 Task: Create a due date automation trigger when advanced on, 2 working days before a card is due add checklist with checklist "Resume" incomplete at 11:00 AM.
Action: Mouse moved to (1208, 102)
Screenshot: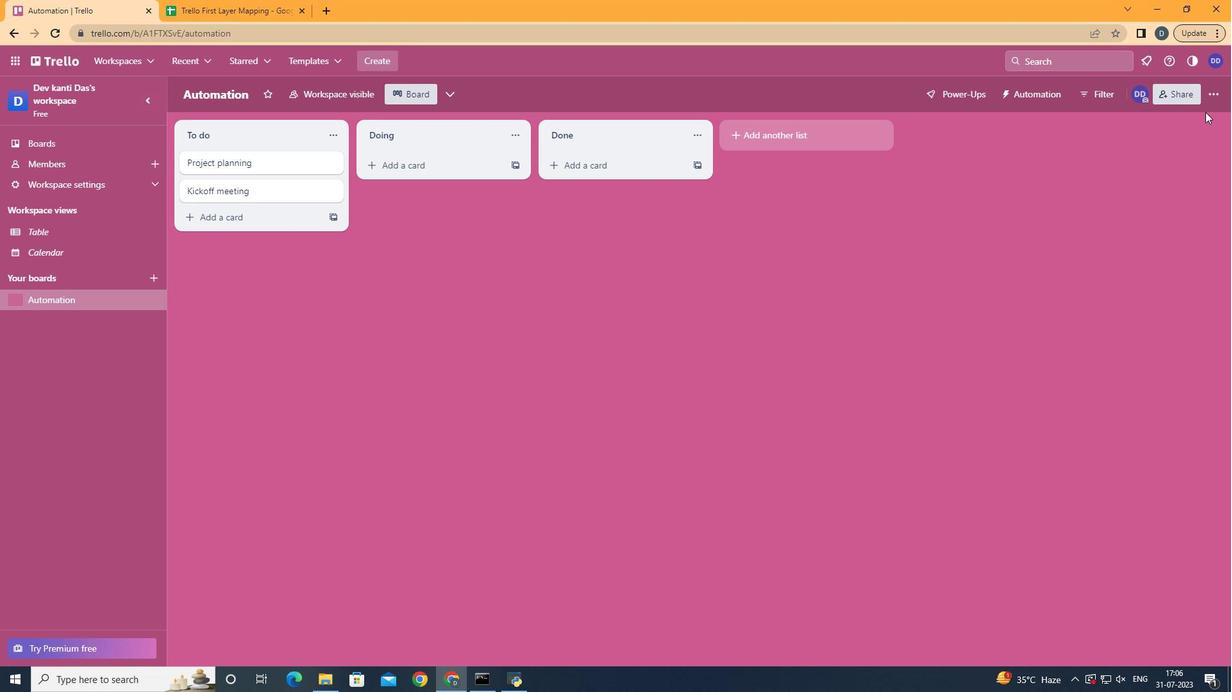
Action: Mouse pressed left at (1208, 102)
Screenshot: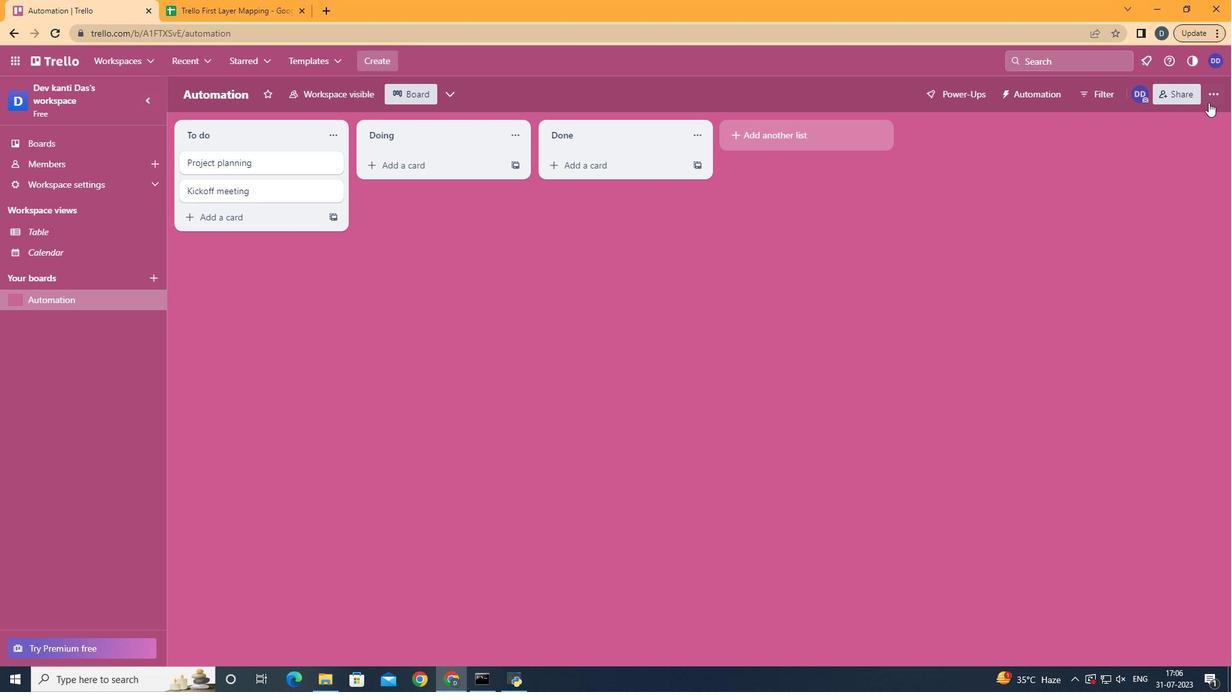 
Action: Mouse moved to (1122, 276)
Screenshot: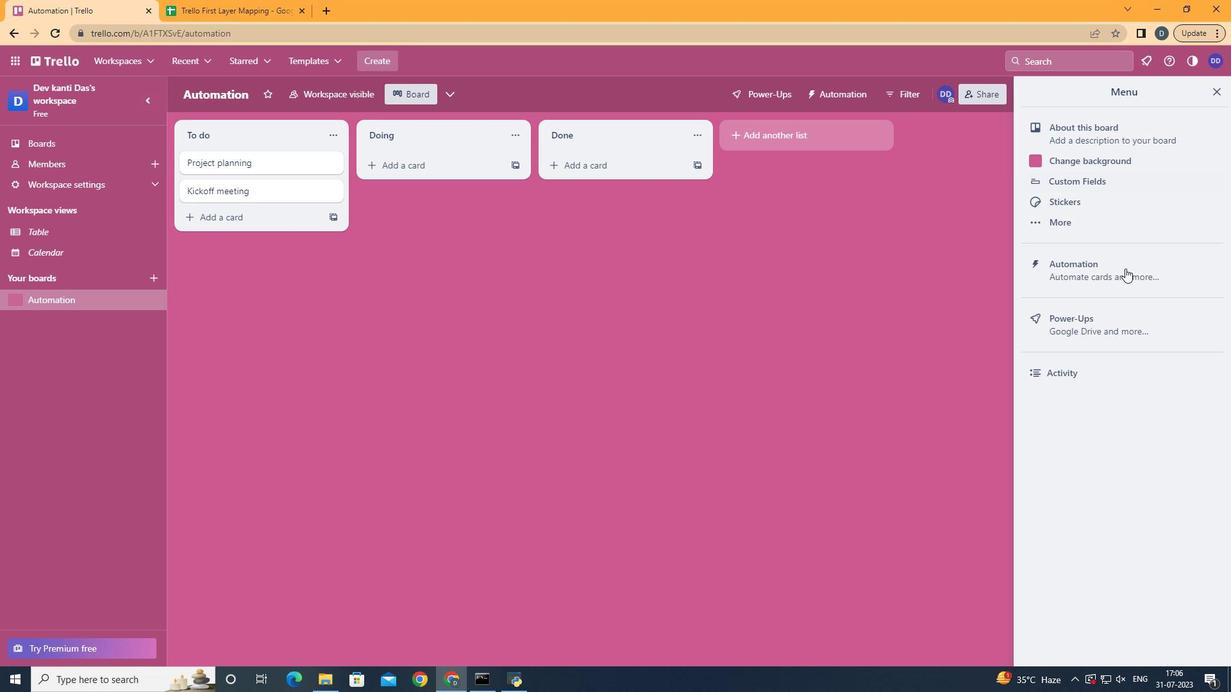 
Action: Mouse pressed left at (1122, 276)
Screenshot: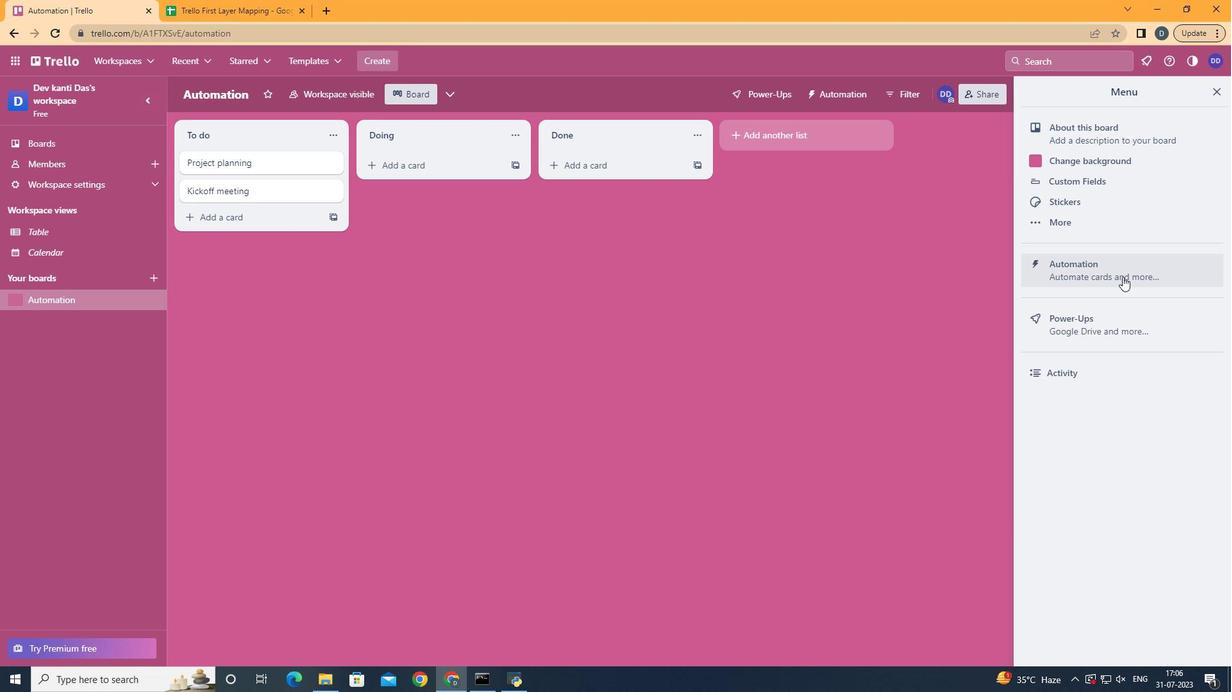 
Action: Mouse moved to (263, 257)
Screenshot: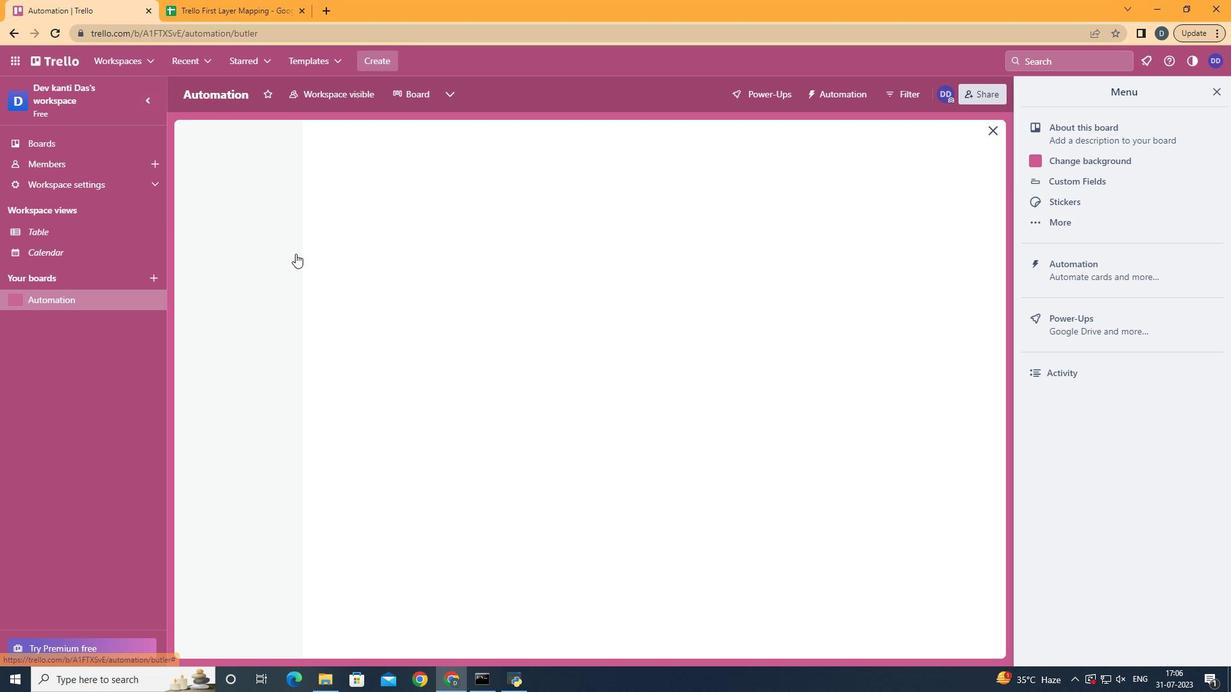
Action: Mouse pressed left at (263, 257)
Screenshot: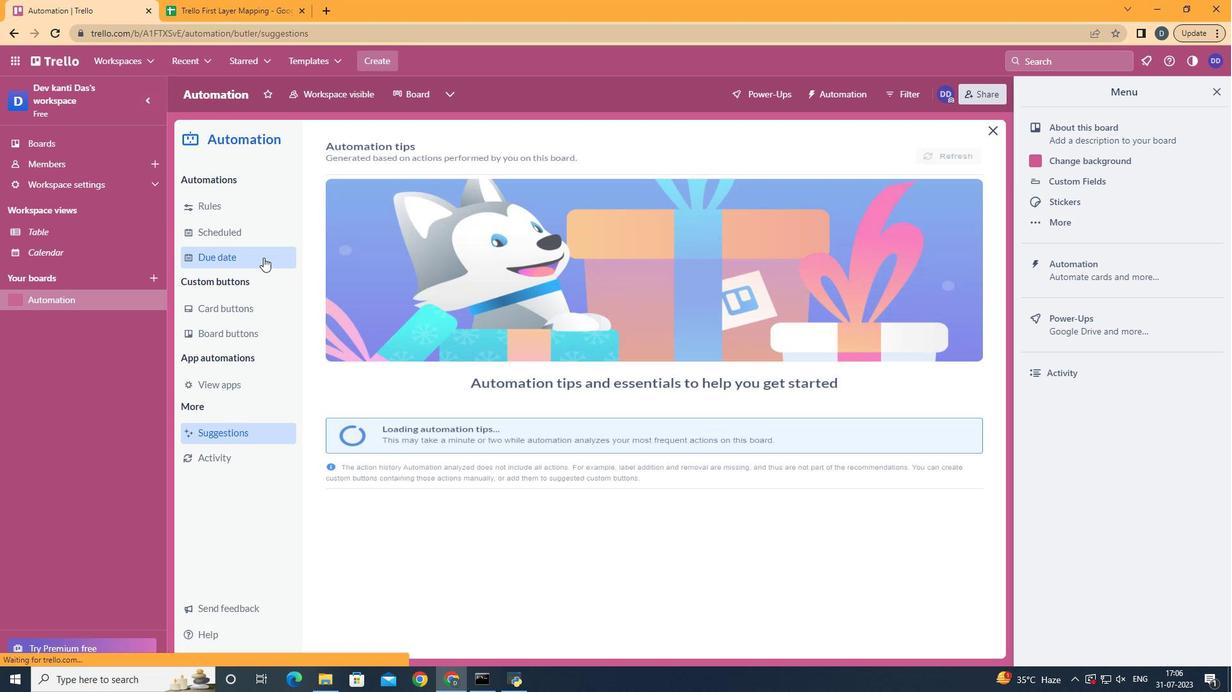 
Action: Mouse moved to (904, 155)
Screenshot: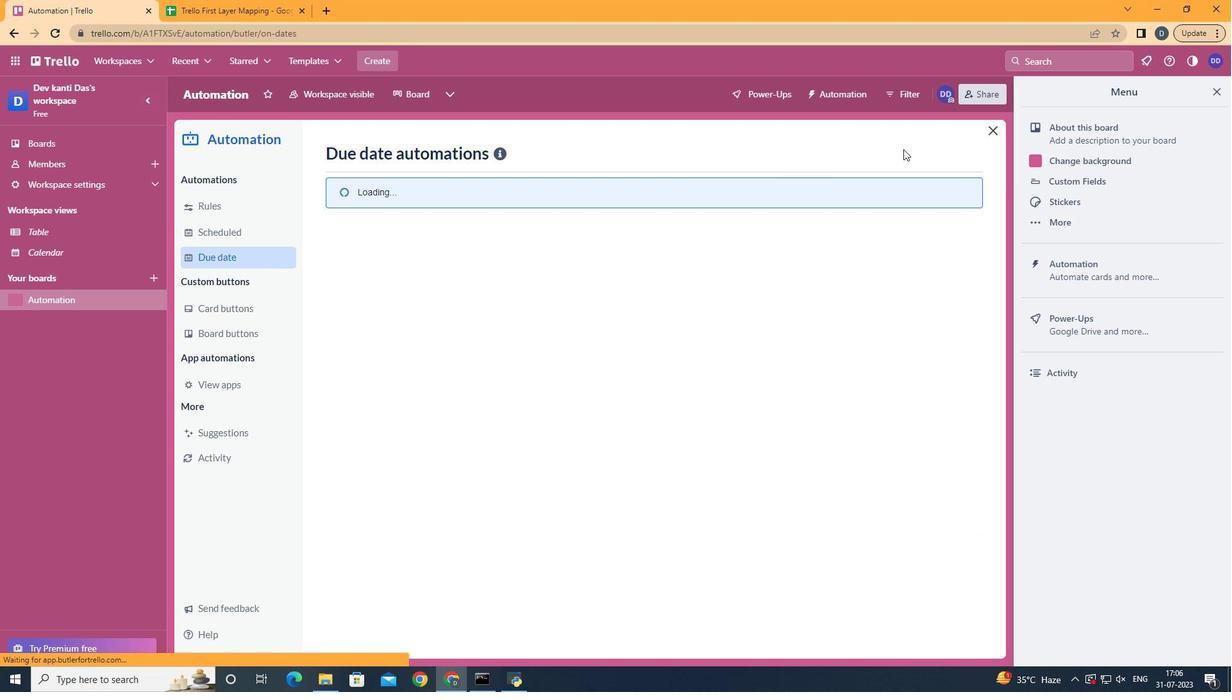 
Action: Mouse pressed left at (904, 155)
Screenshot: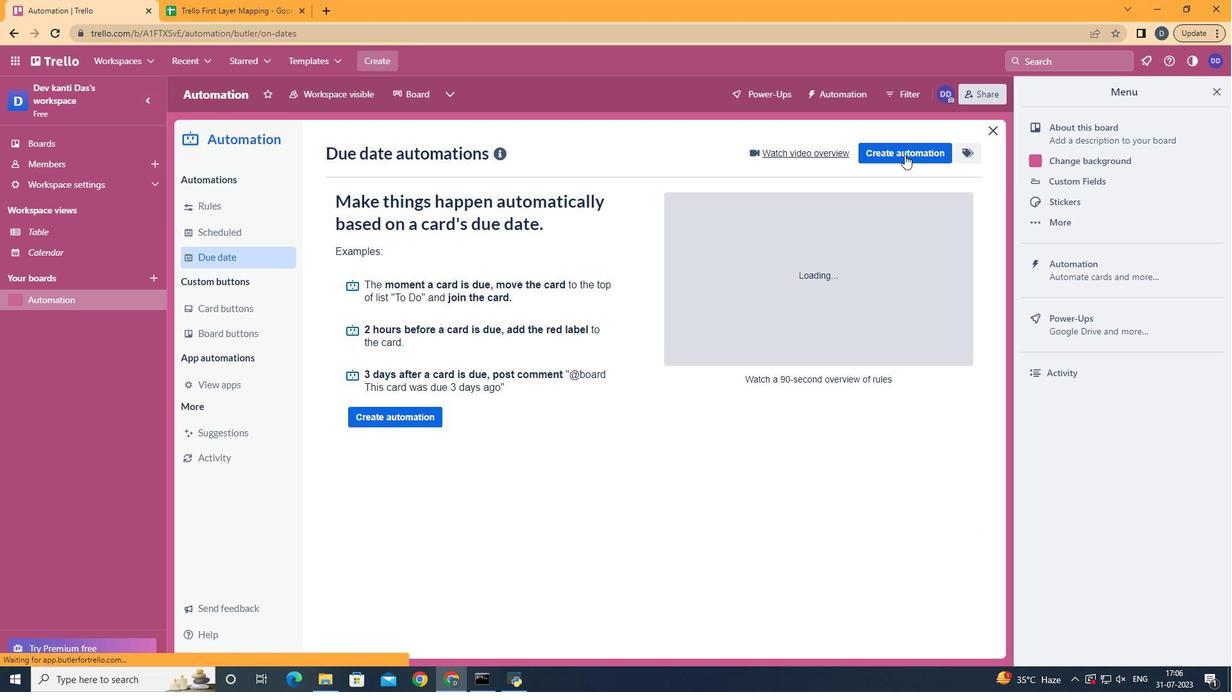 
Action: Mouse moved to (606, 282)
Screenshot: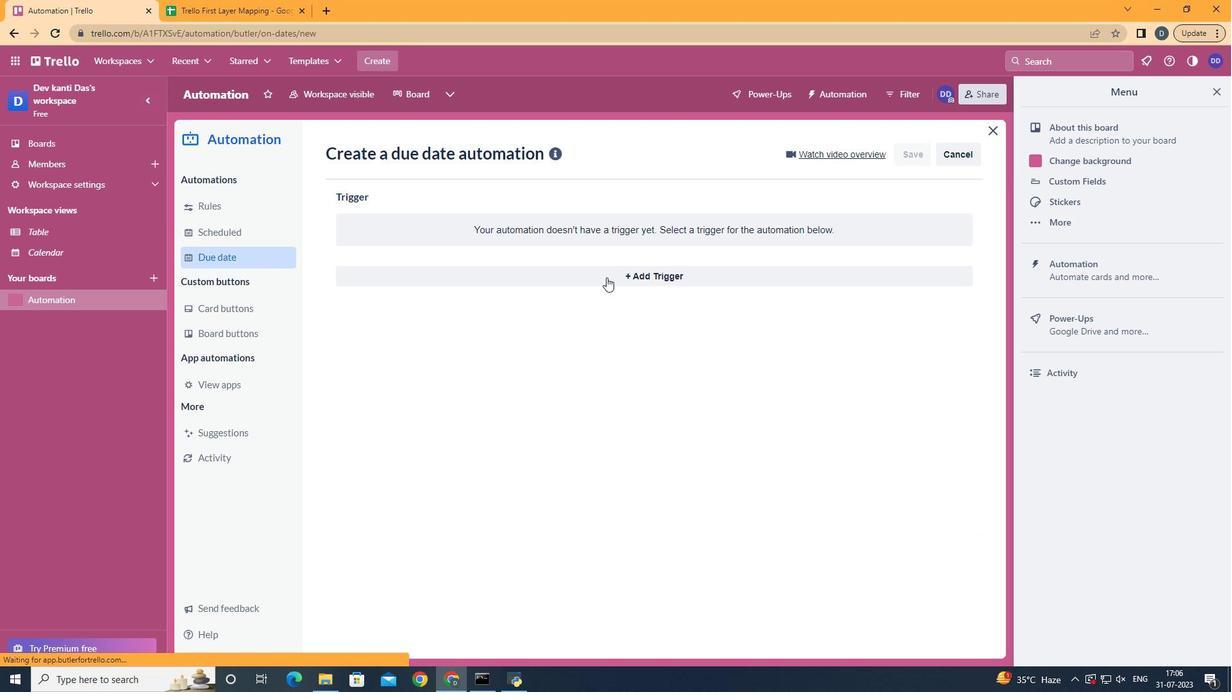 
Action: Mouse pressed left at (606, 282)
Screenshot: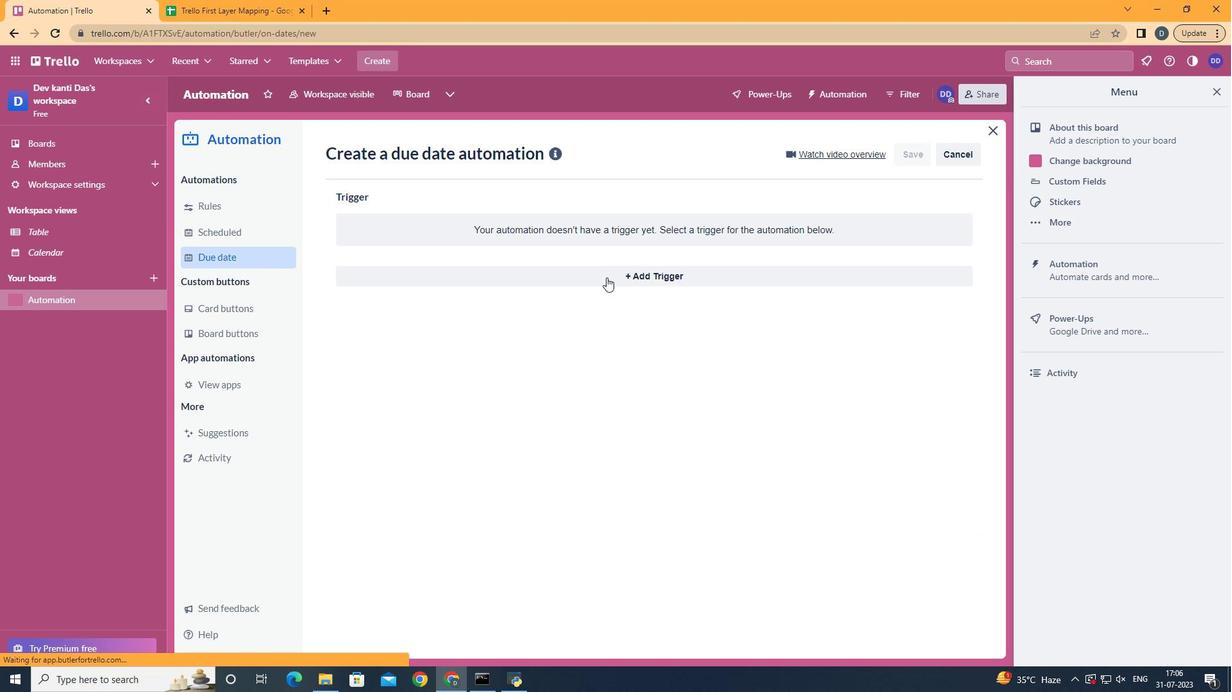 
Action: Mouse moved to (416, 518)
Screenshot: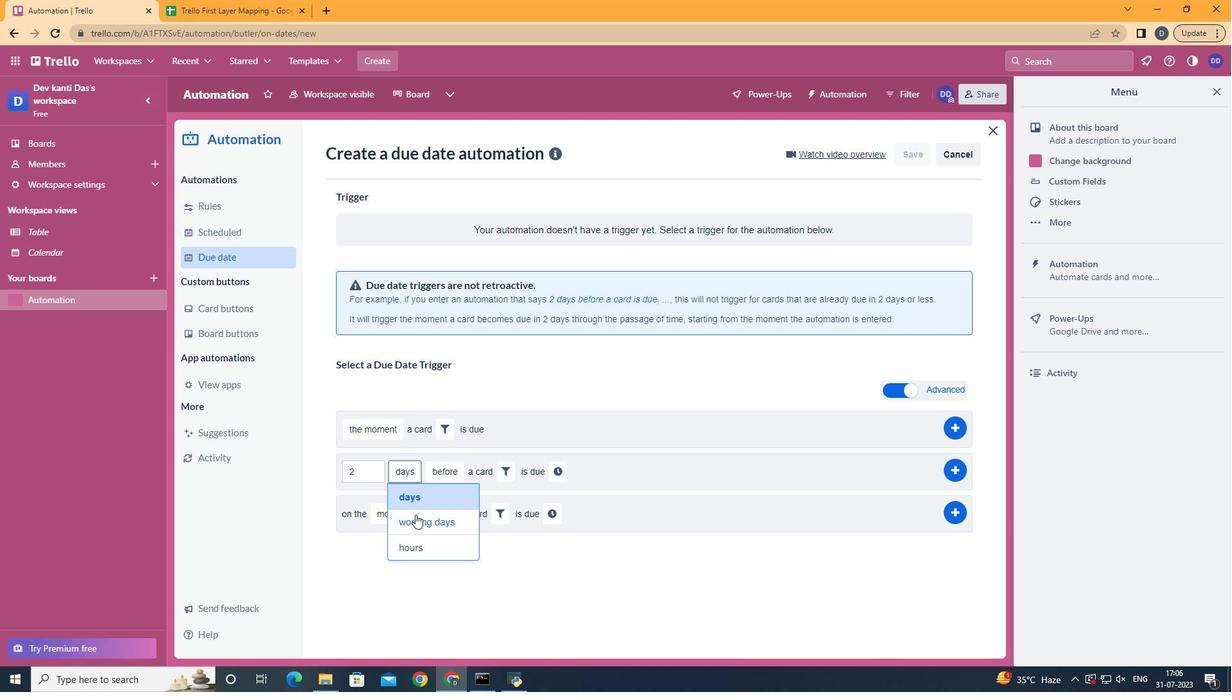 
Action: Mouse pressed left at (416, 518)
Screenshot: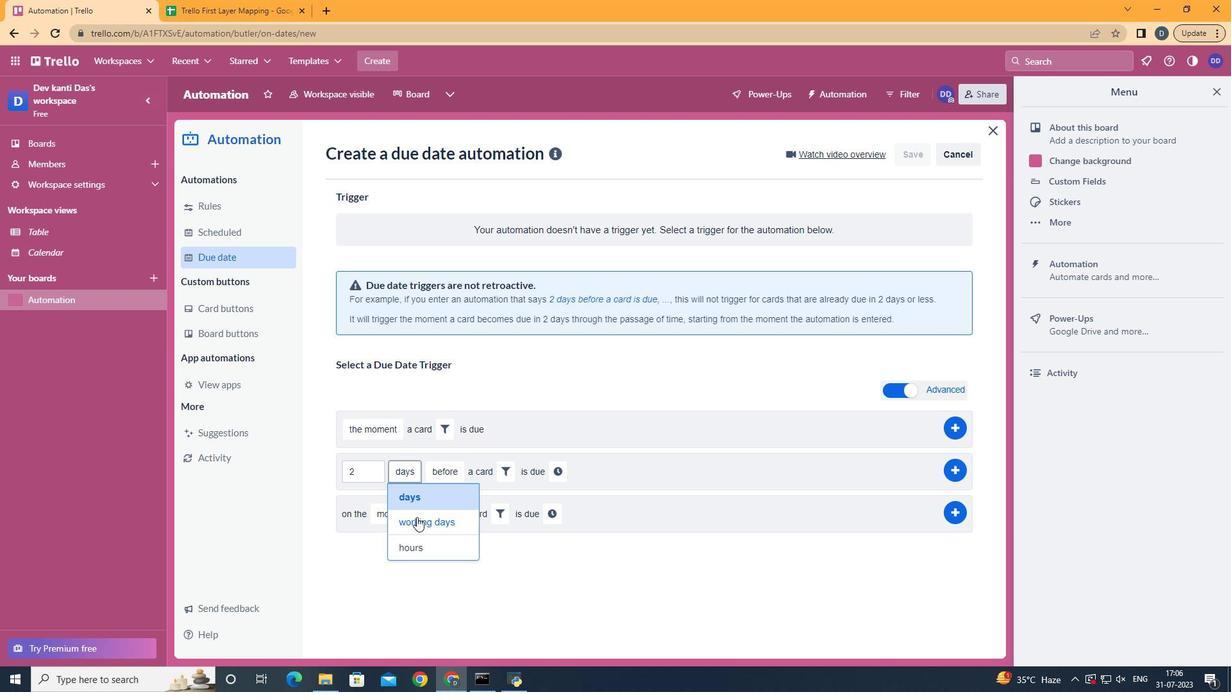 
Action: Mouse moved to (539, 477)
Screenshot: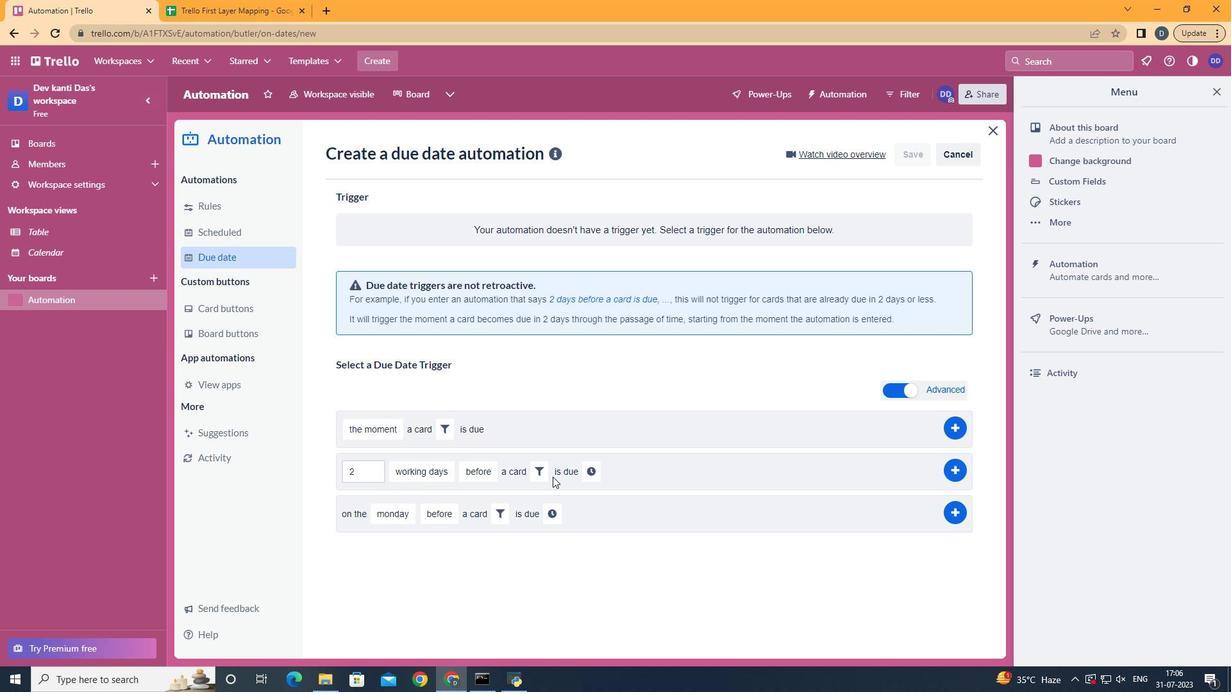 
Action: Mouse pressed left at (539, 477)
Screenshot: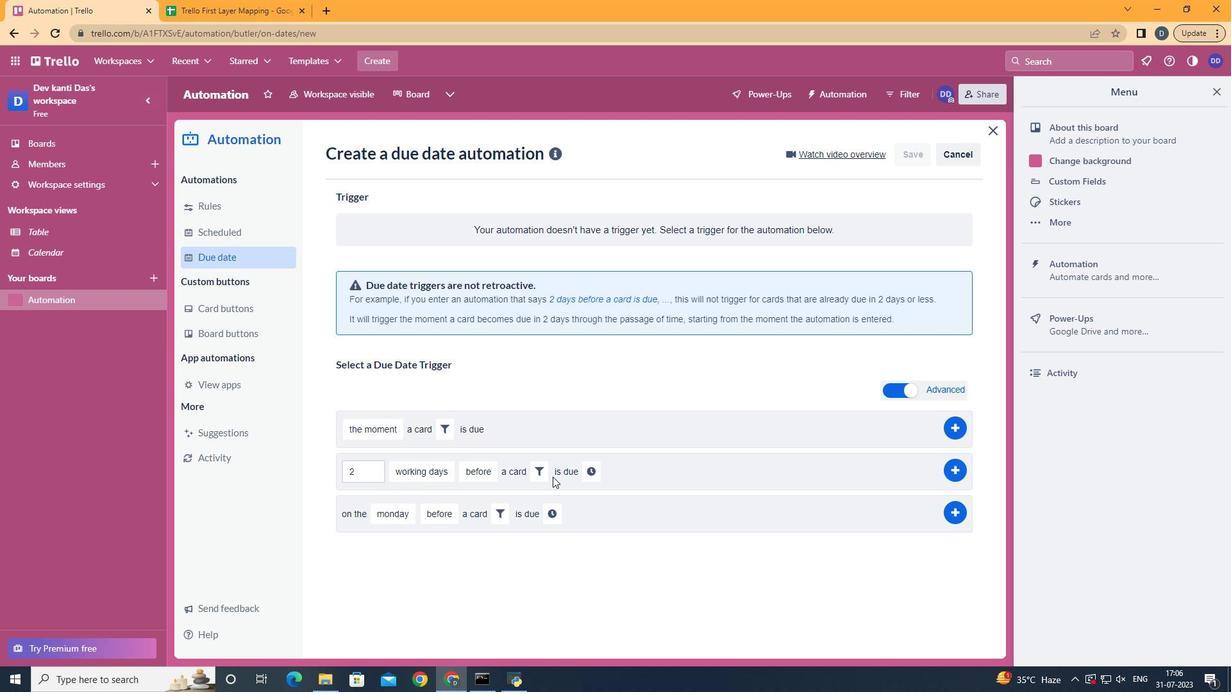 
Action: Mouse moved to (661, 514)
Screenshot: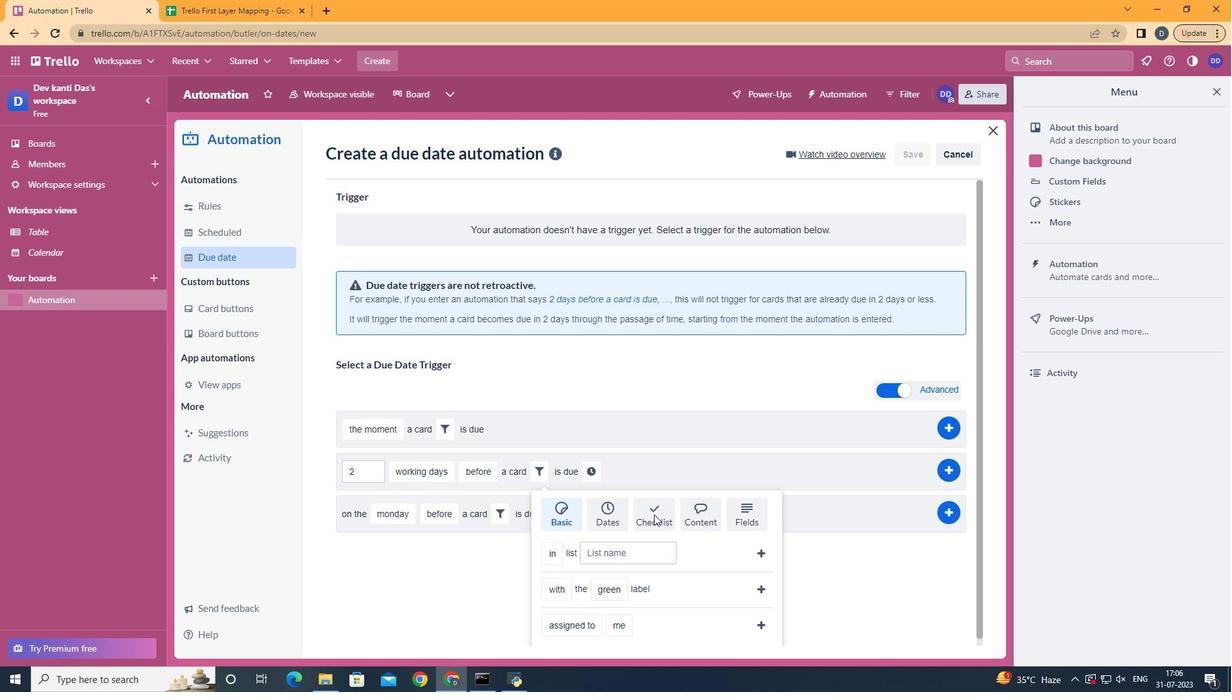 
Action: Mouse pressed left at (661, 514)
Screenshot: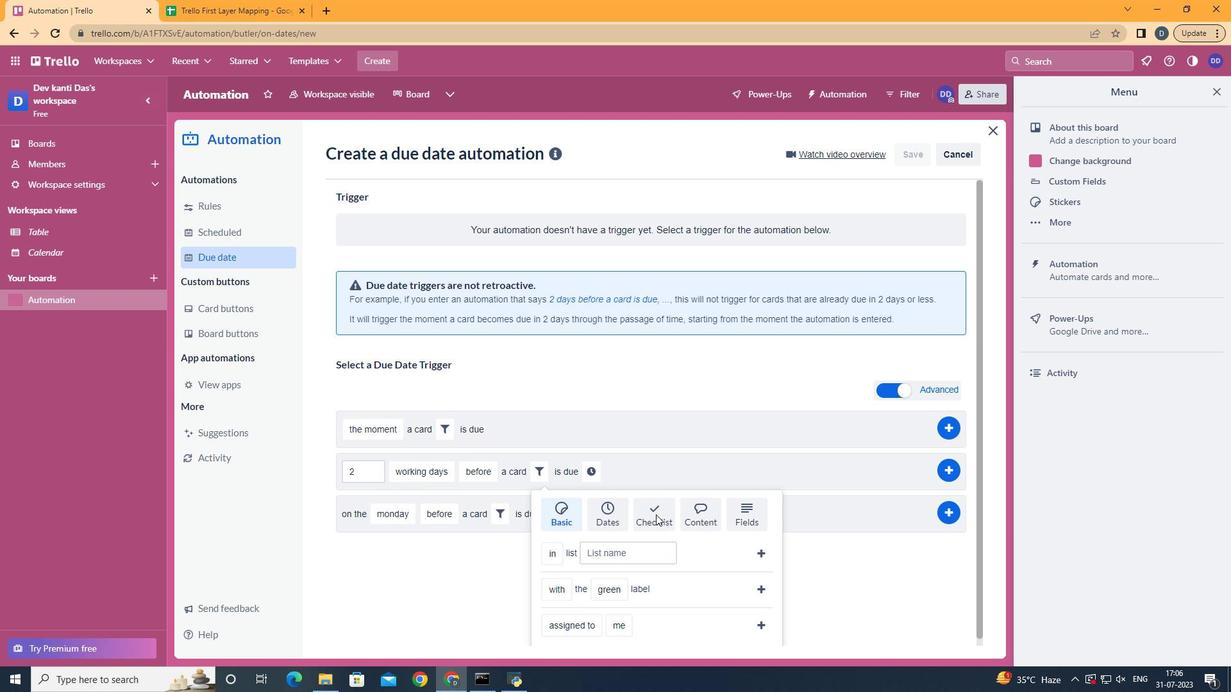 
Action: Mouse moved to (629, 482)
Screenshot: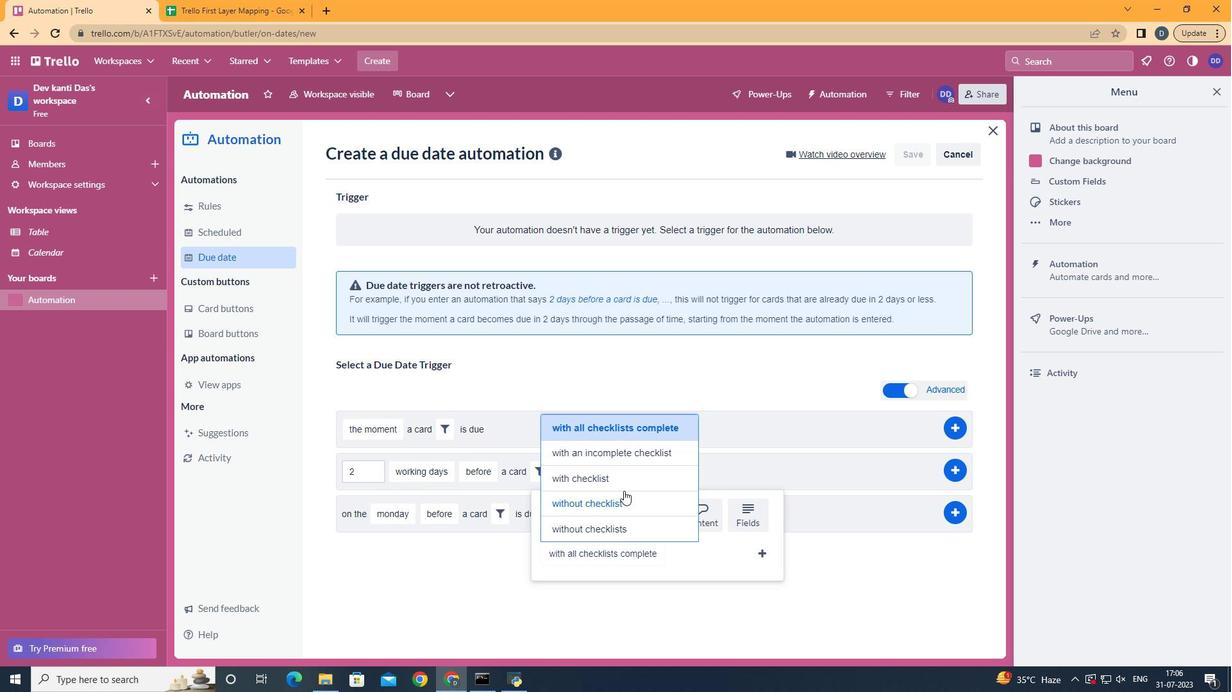 
Action: Mouse pressed left at (629, 482)
Screenshot: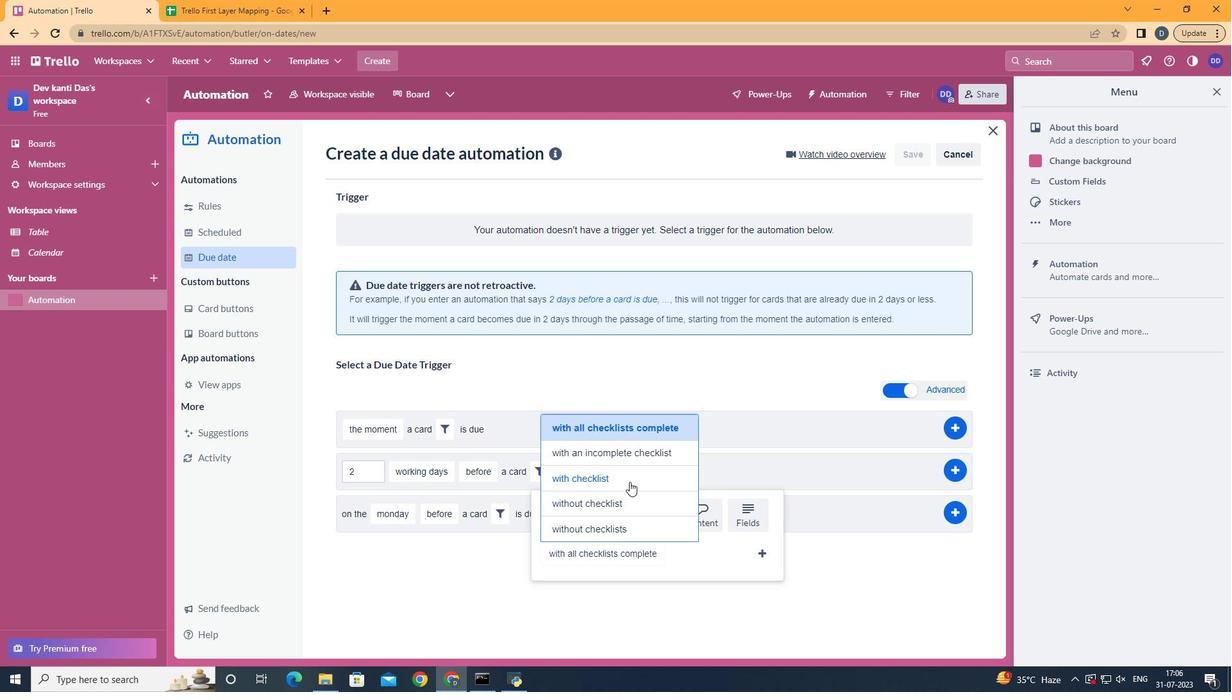 
Action: Mouse moved to (655, 548)
Screenshot: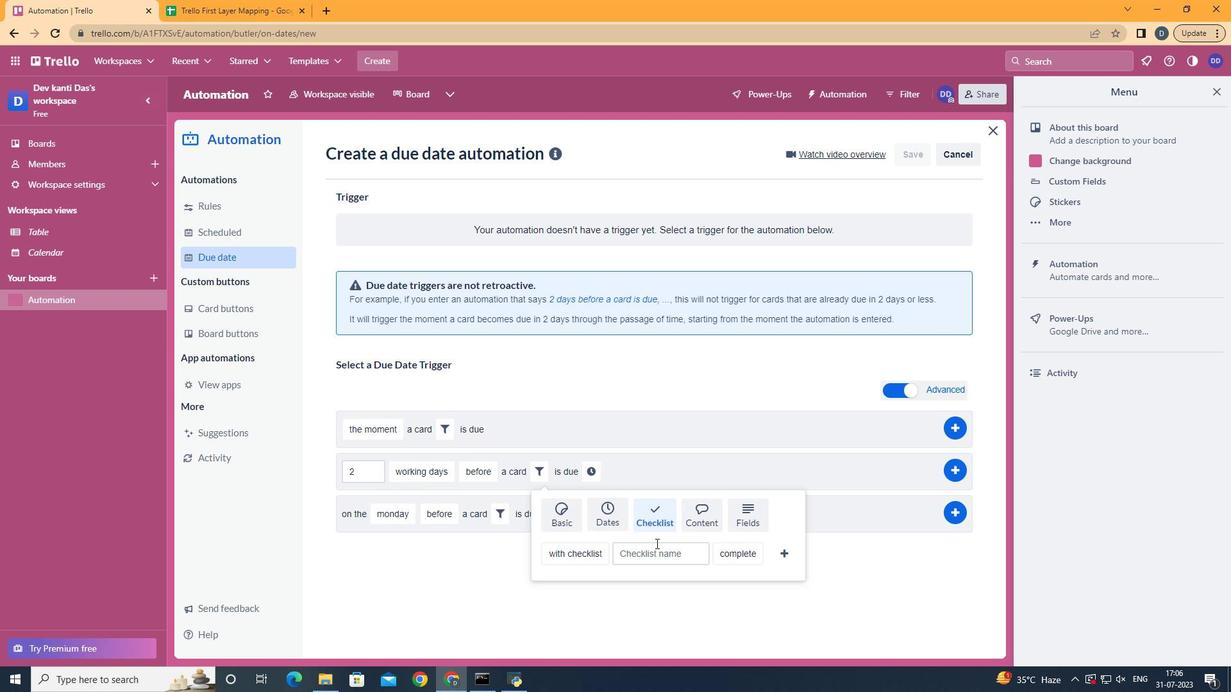 
Action: Mouse pressed left at (655, 548)
Screenshot: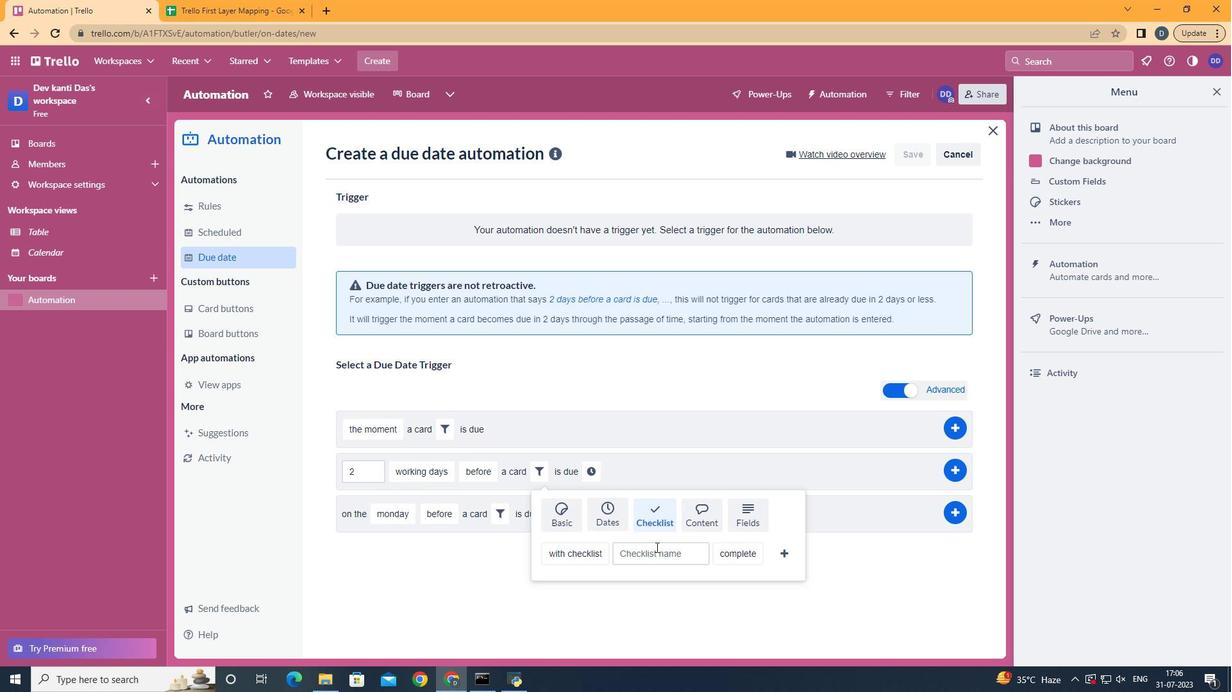 
Action: Key pressed <Key.shift>Resume
Screenshot: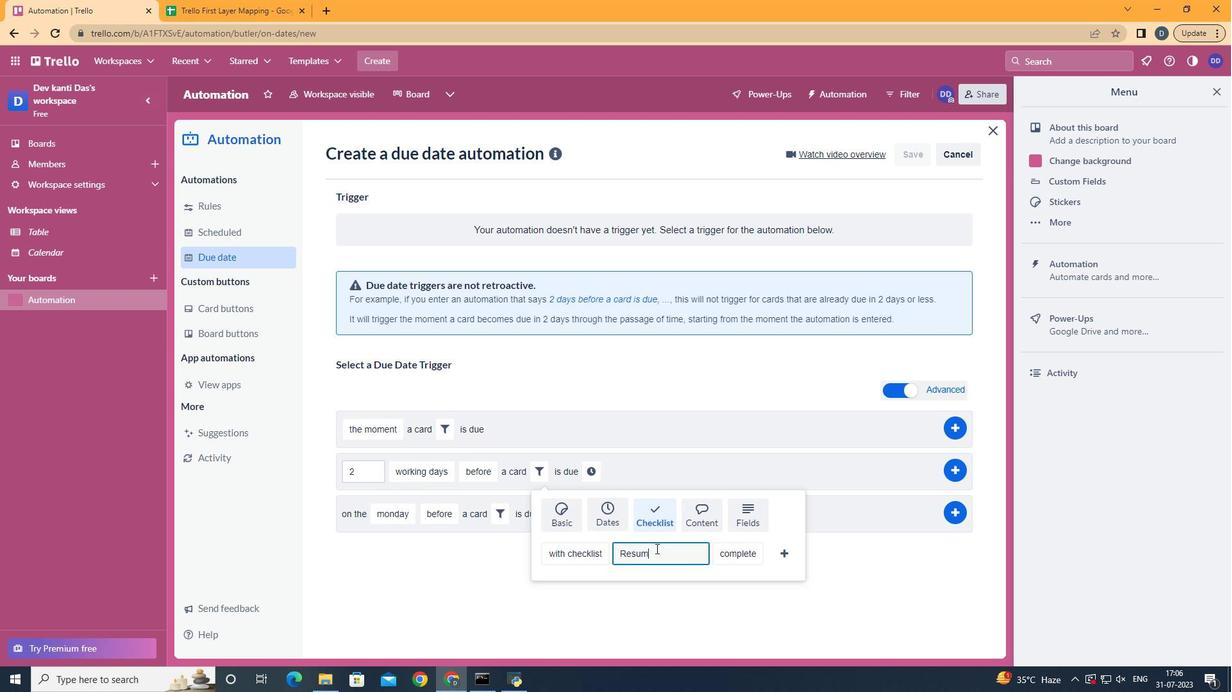 
Action: Mouse moved to (744, 603)
Screenshot: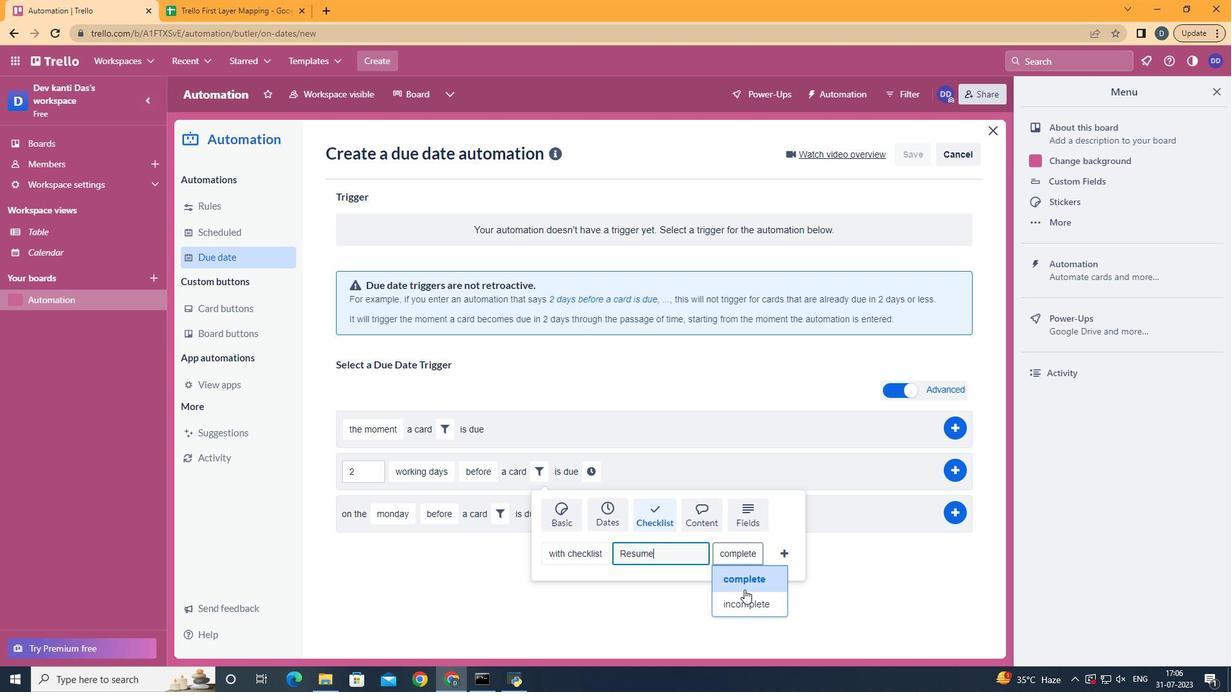 
Action: Mouse pressed left at (744, 603)
Screenshot: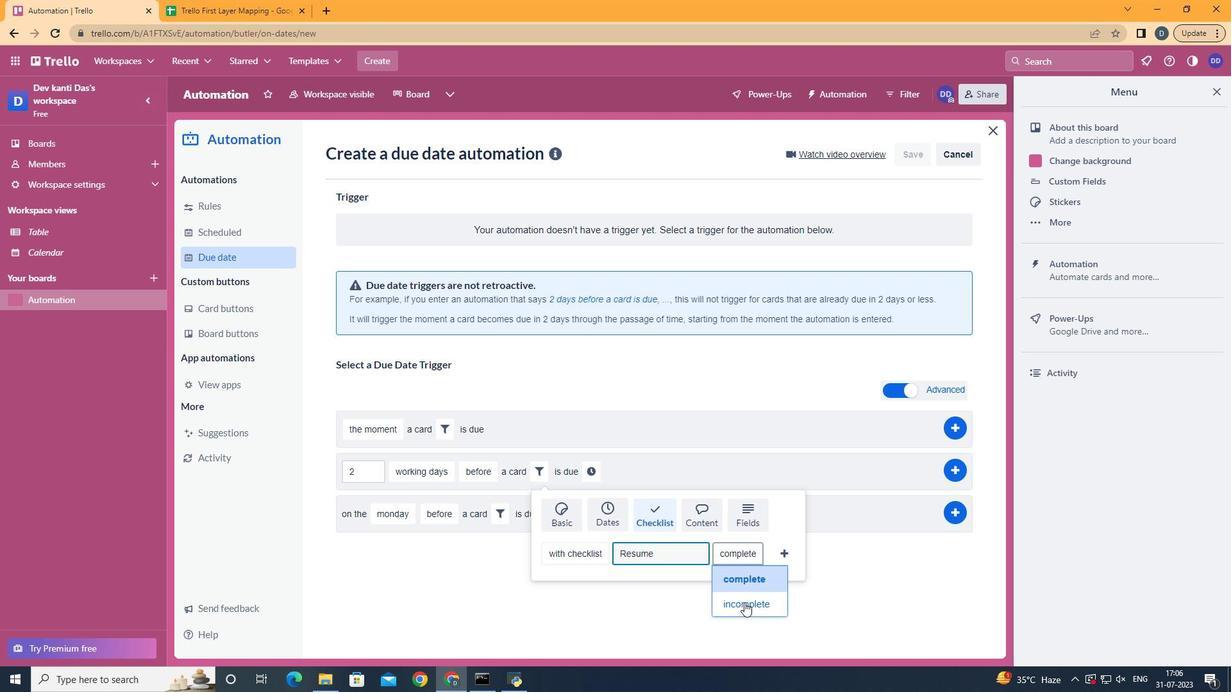 
Action: Mouse moved to (789, 555)
Screenshot: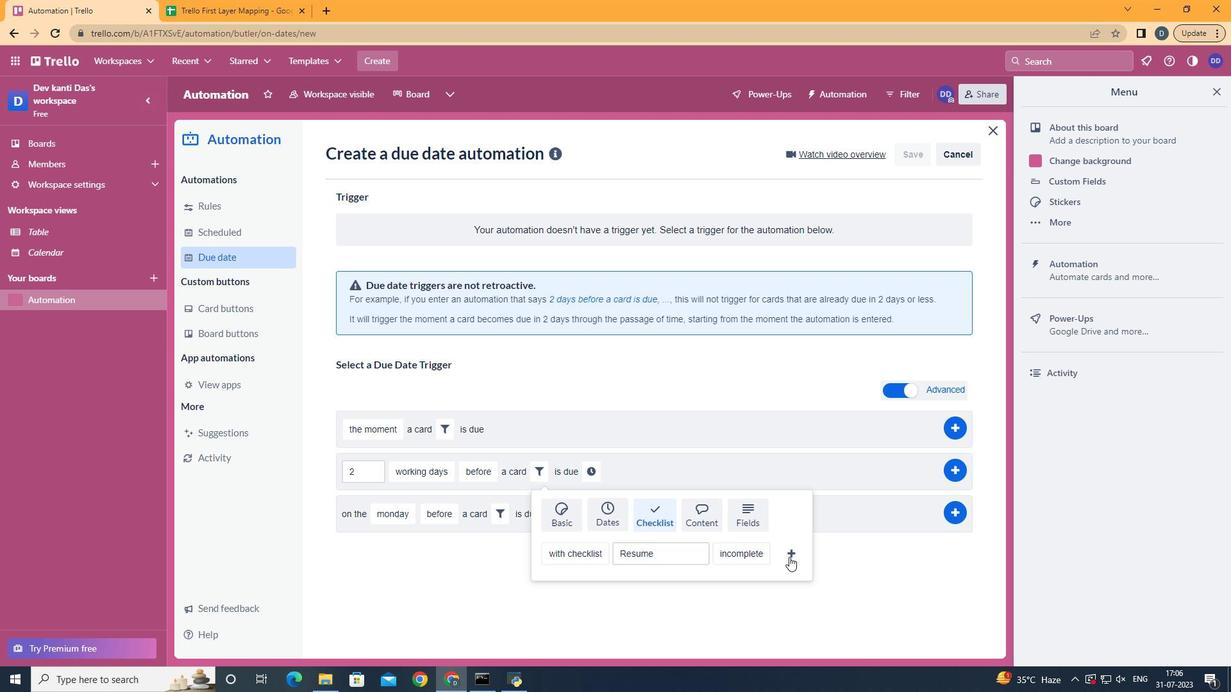 
Action: Mouse pressed left at (789, 555)
Screenshot: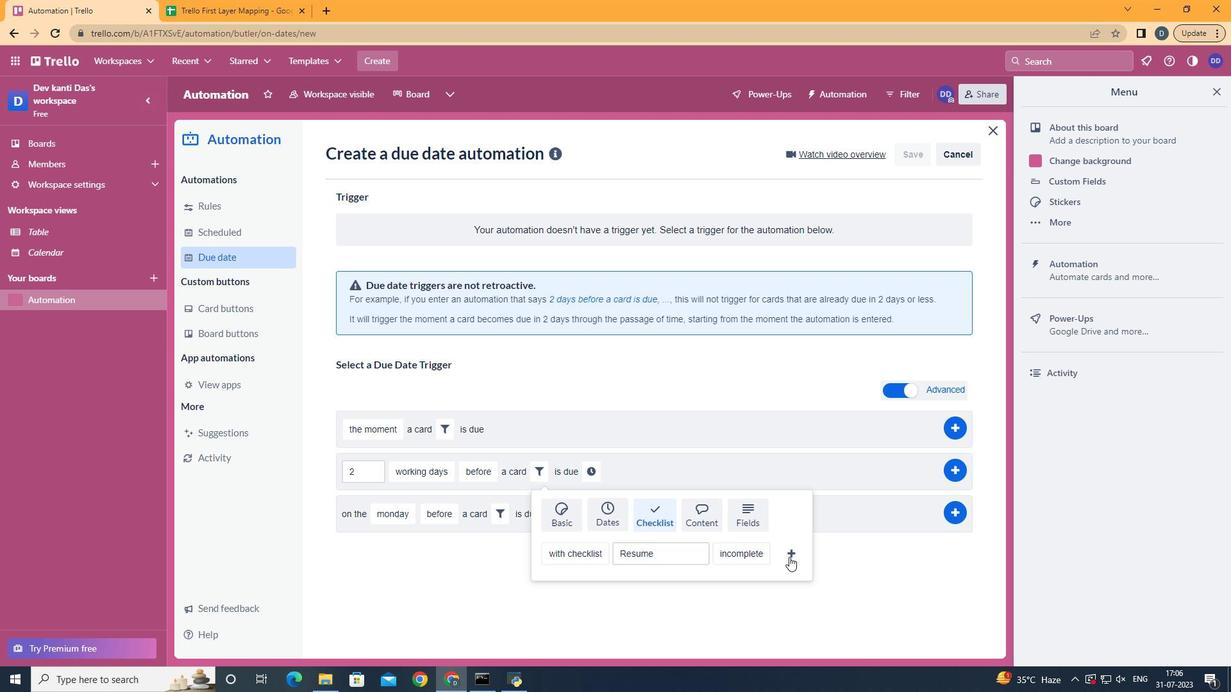 
Action: Mouse moved to (759, 470)
Screenshot: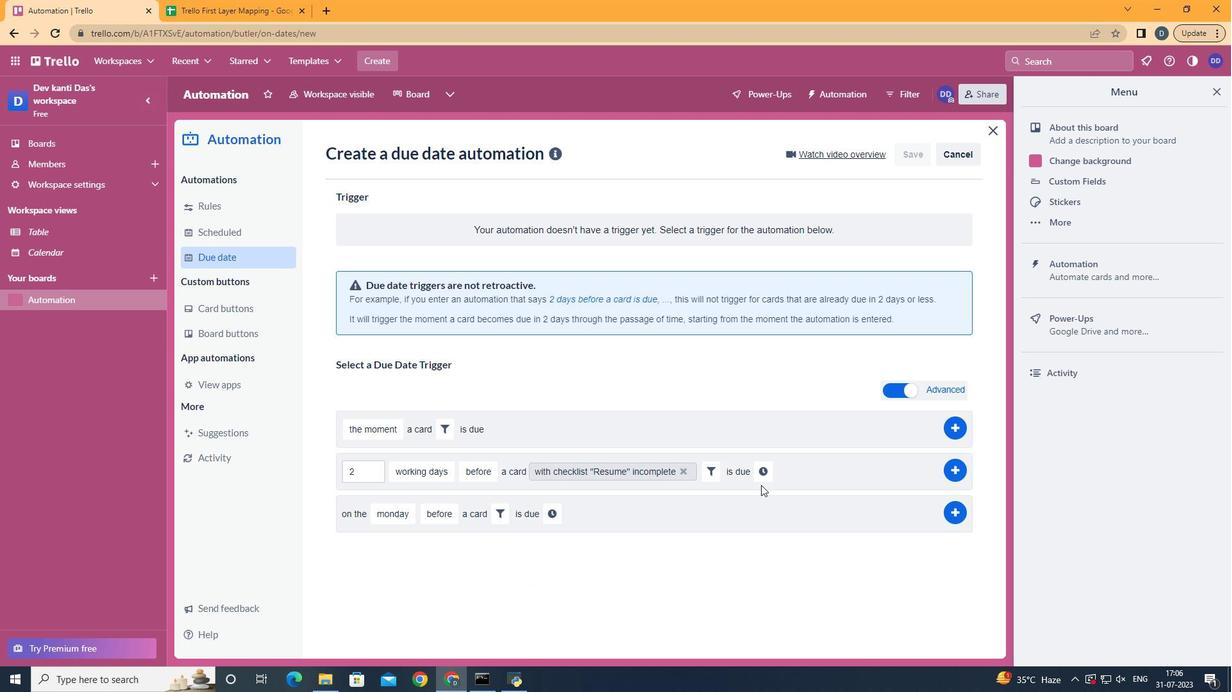 
Action: Mouse pressed left at (759, 470)
Screenshot: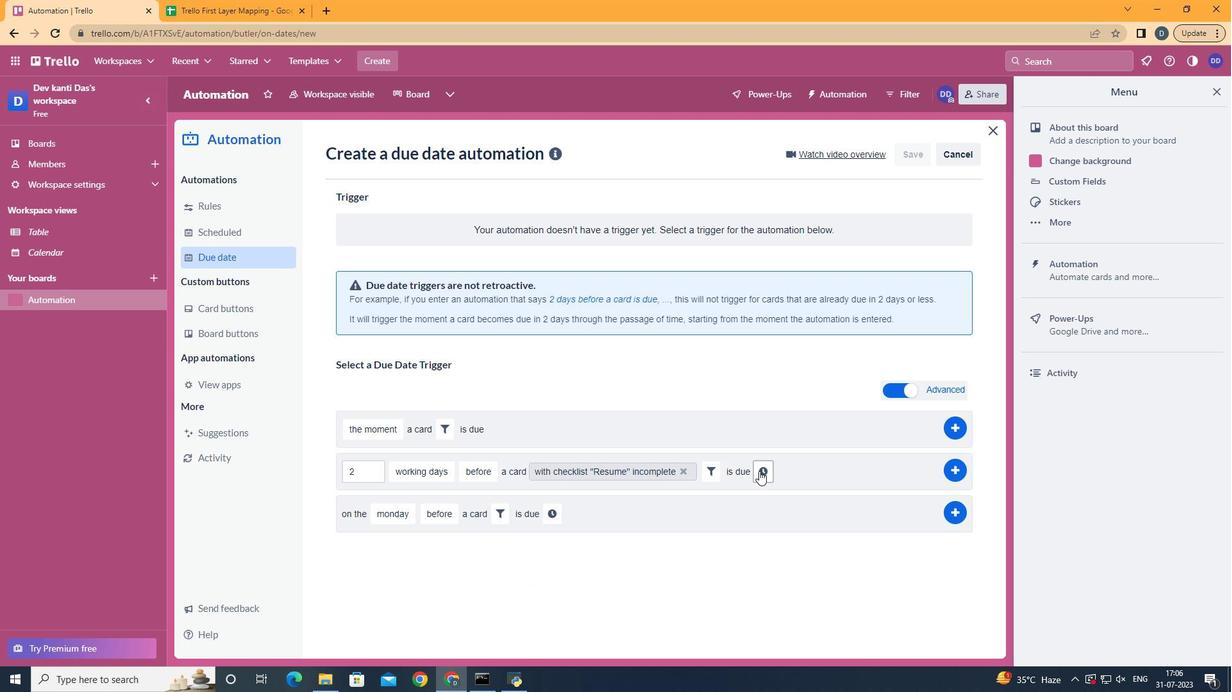 
Action: Mouse moved to (793, 478)
Screenshot: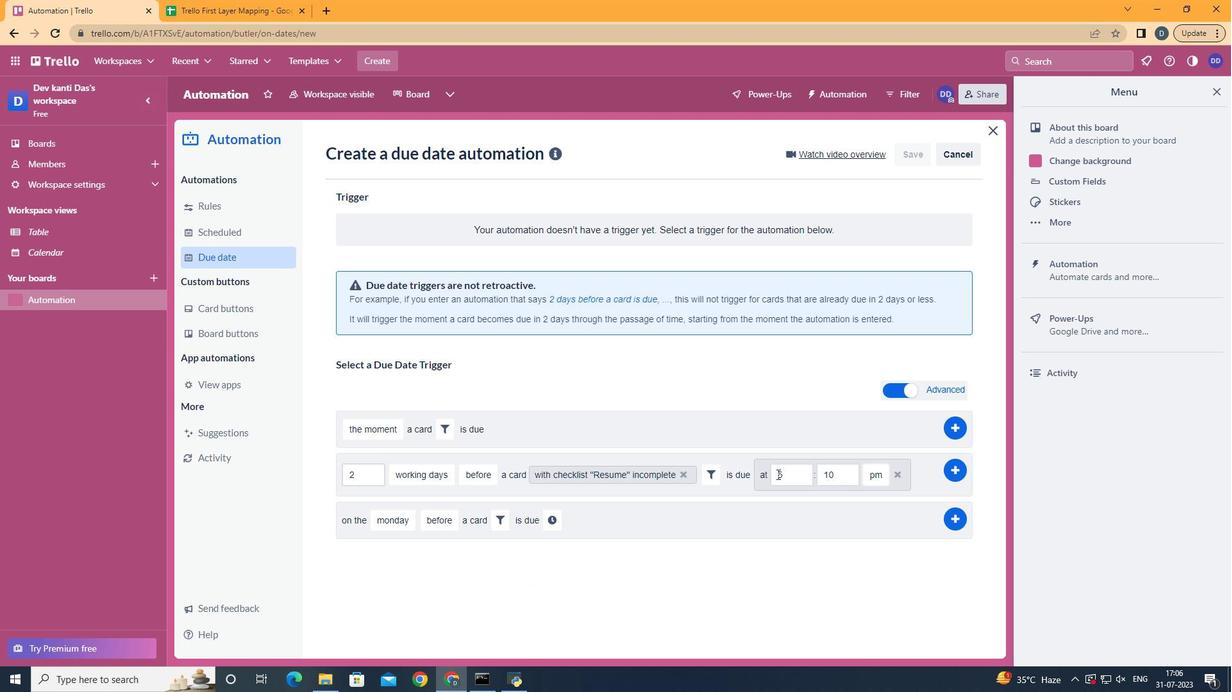 
Action: Mouse pressed left at (793, 478)
Screenshot: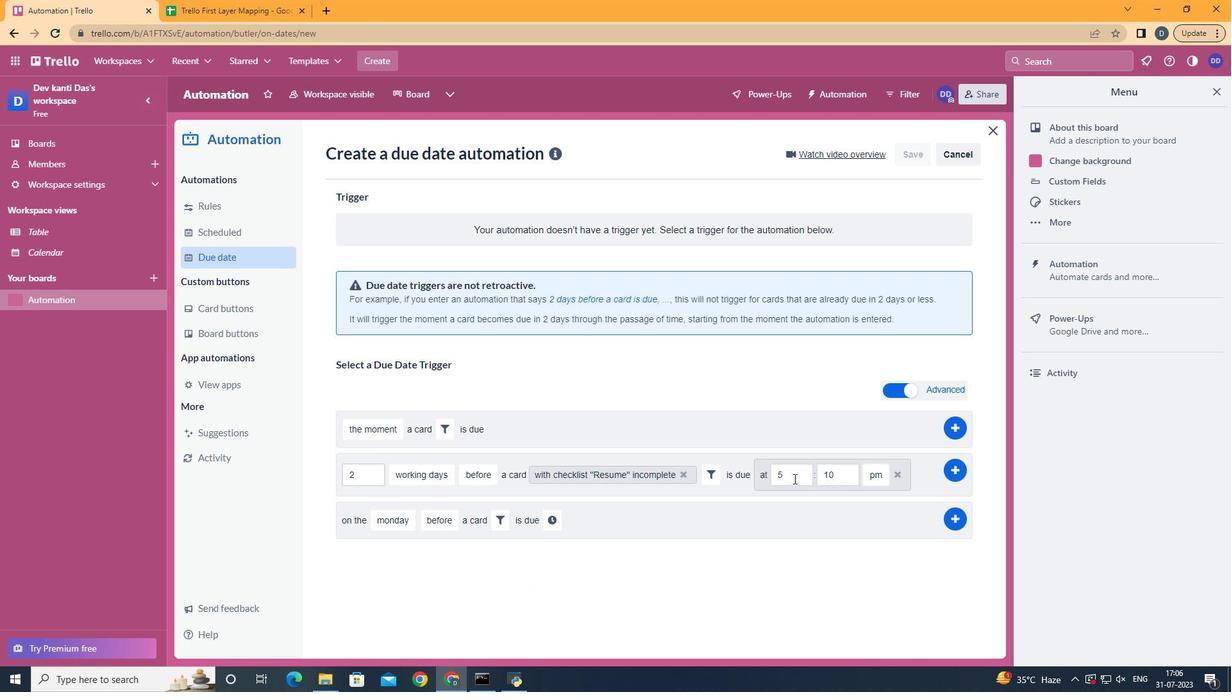 
Action: Key pressed <Key.backspace>11
Screenshot: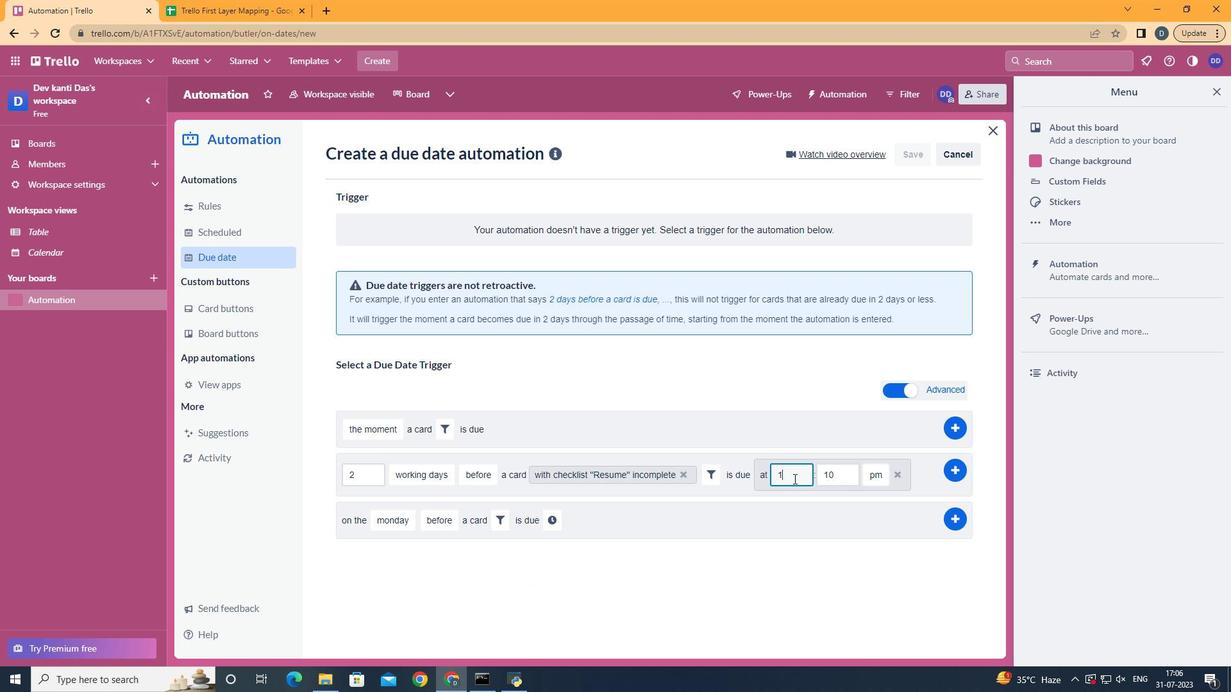 
Action: Mouse moved to (841, 473)
Screenshot: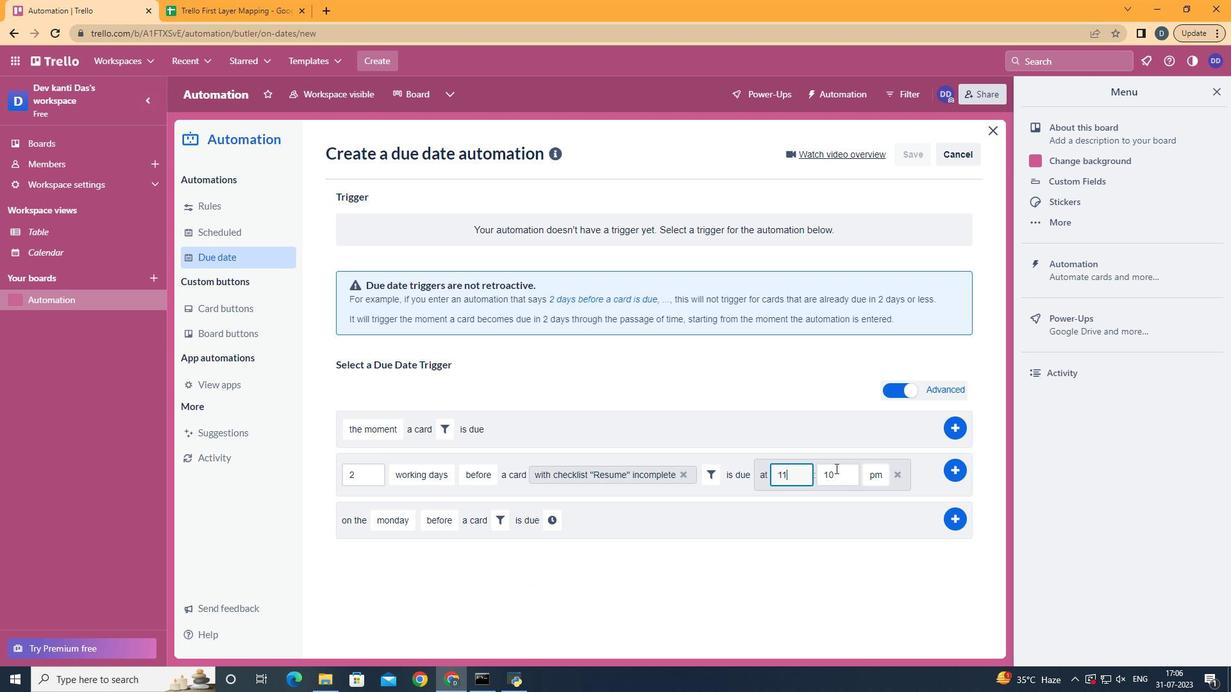 
Action: Mouse pressed left at (841, 473)
Screenshot: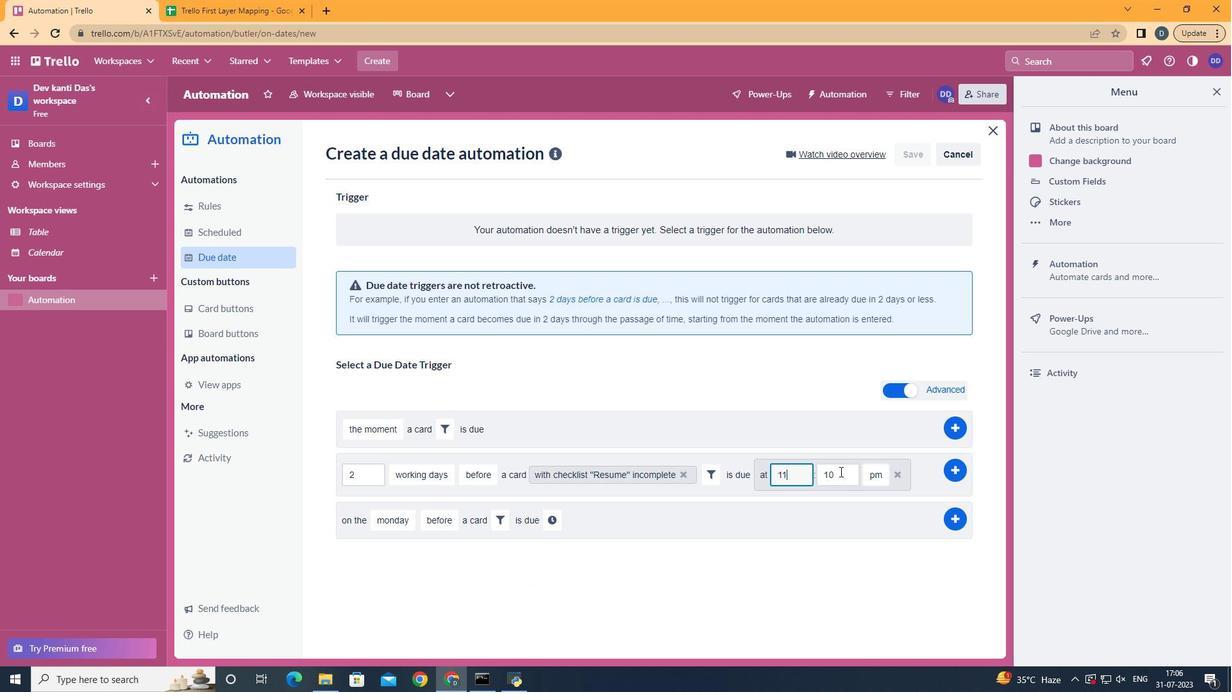 
Action: Mouse moved to (842, 474)
Screenshot: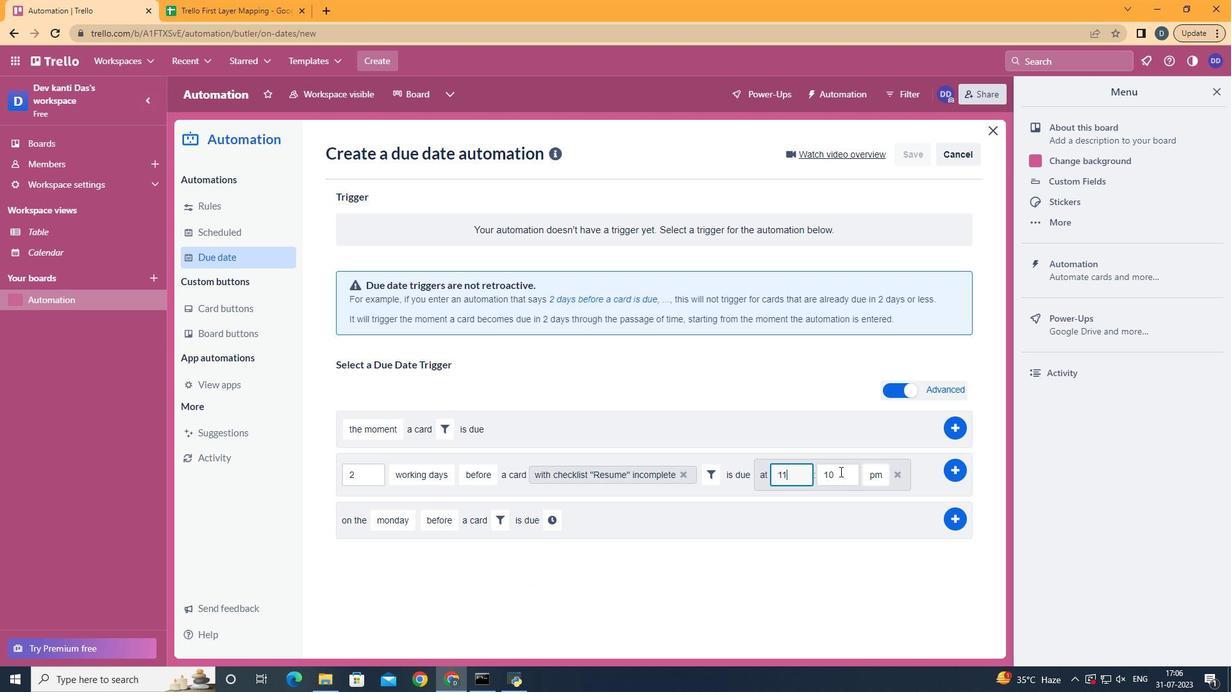 
Action: Key pressed <Key.backspace><Key.backspace>00
Screenshot: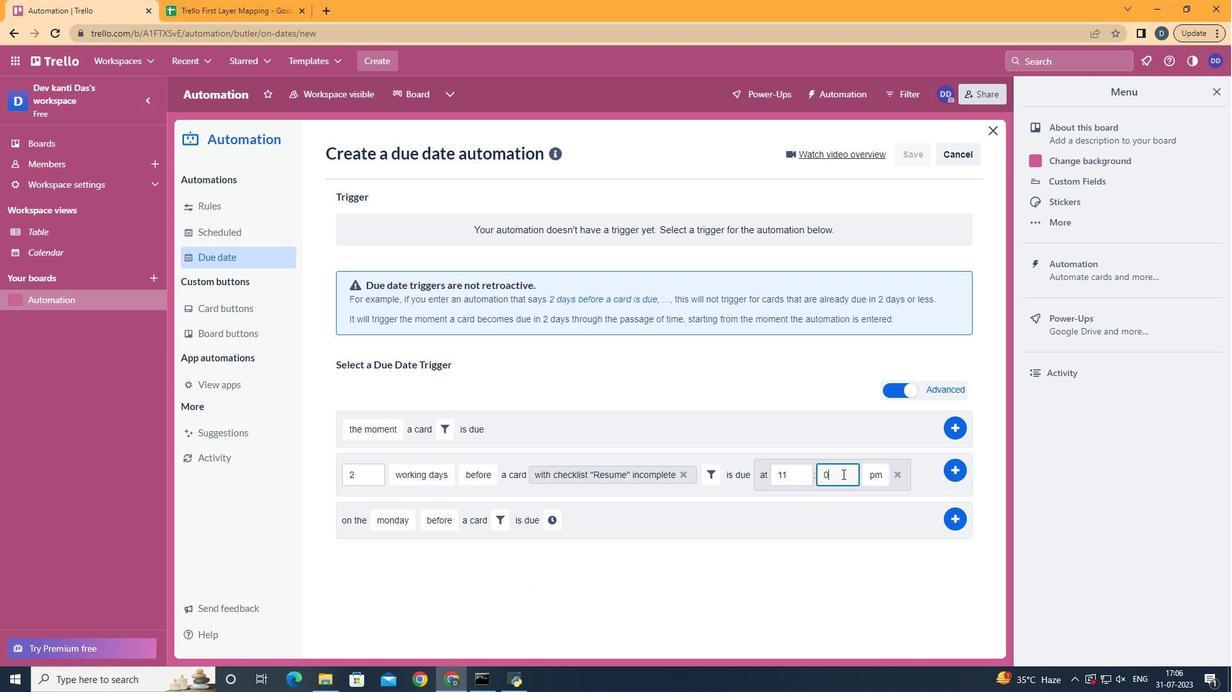 
Action: Mouse moved to (878, 503)
Screenshot: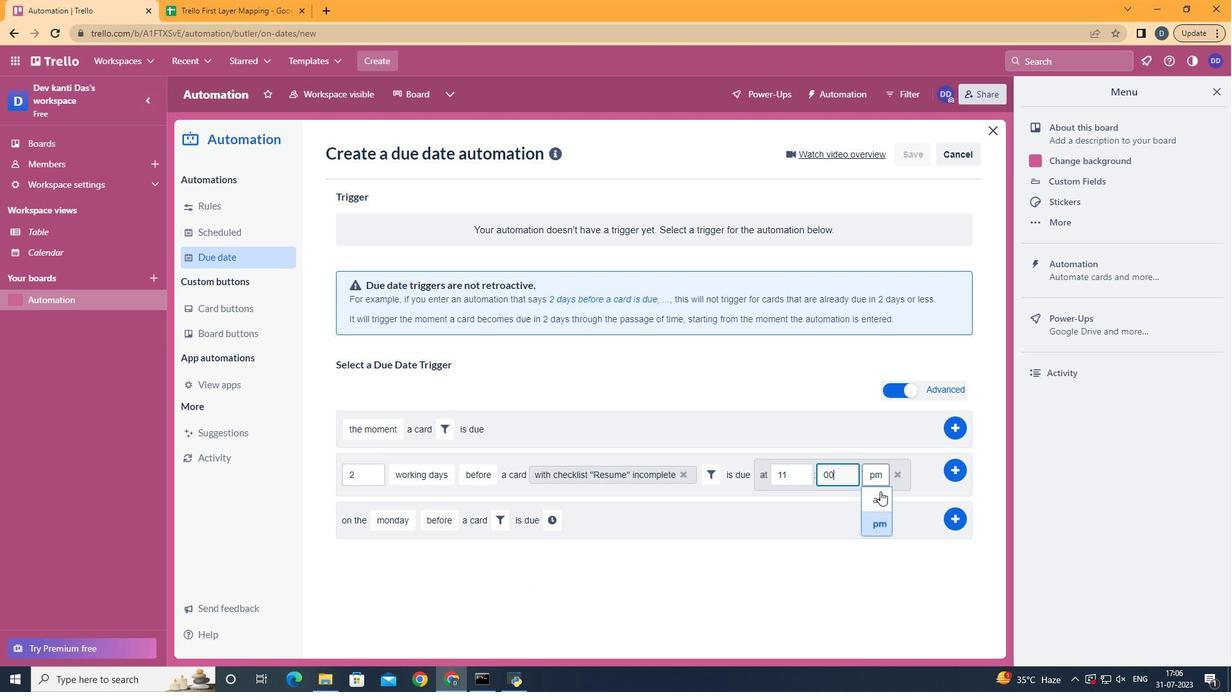 
Action: Mouse pressed left at (878, 503)
Screenshot: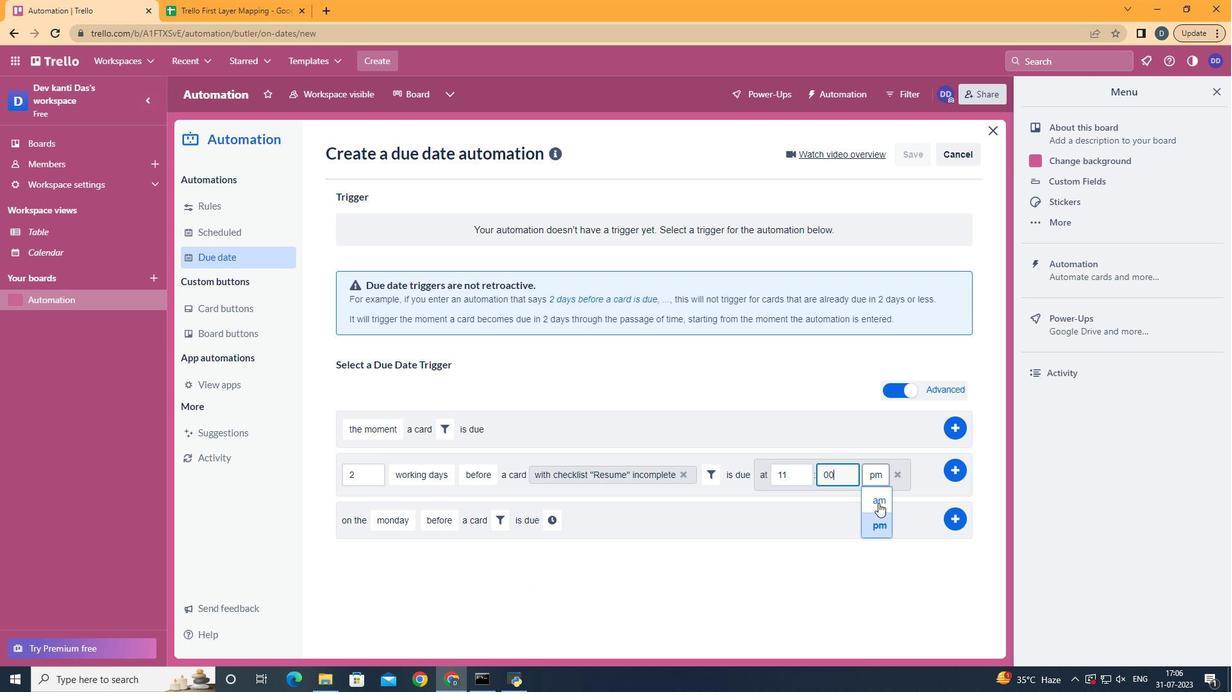 
Action: Mouse moved to (967, 462)
Screenshot: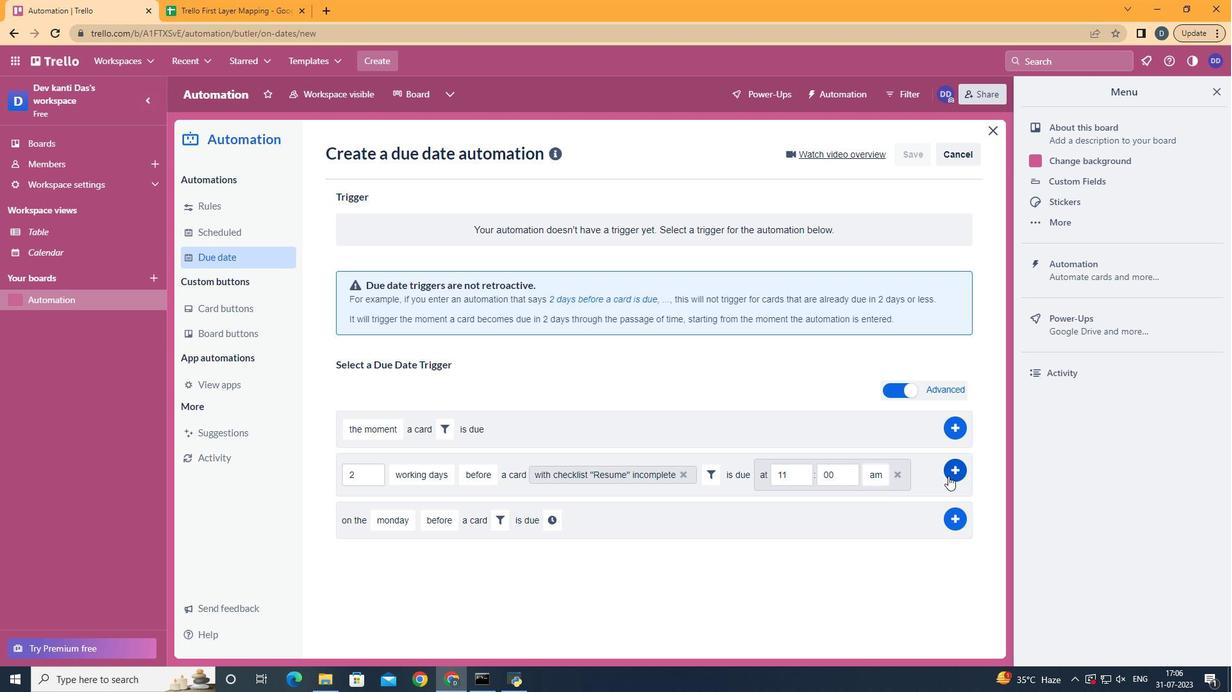 
Action: Mouse pressed left at (967, 462)
Screenshot: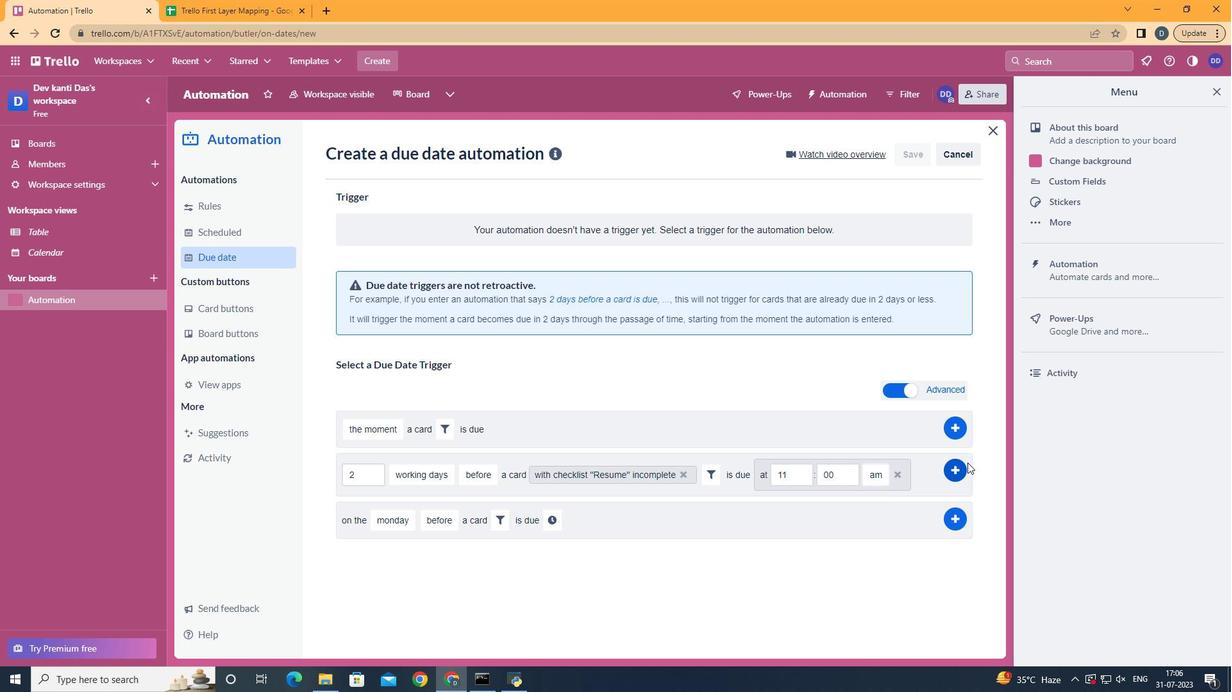 
Action: Mouse moved to (957, 462)
Screenshot: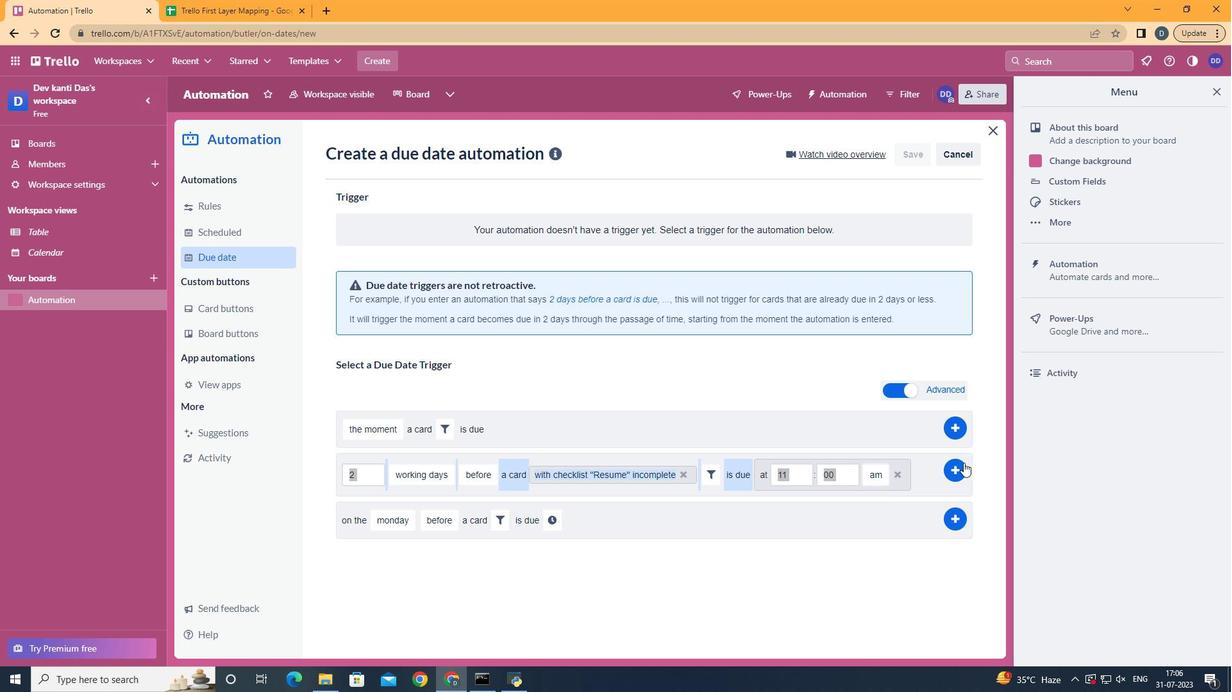 
Action: Mouse pressed left at (957, 462)
Screenshot: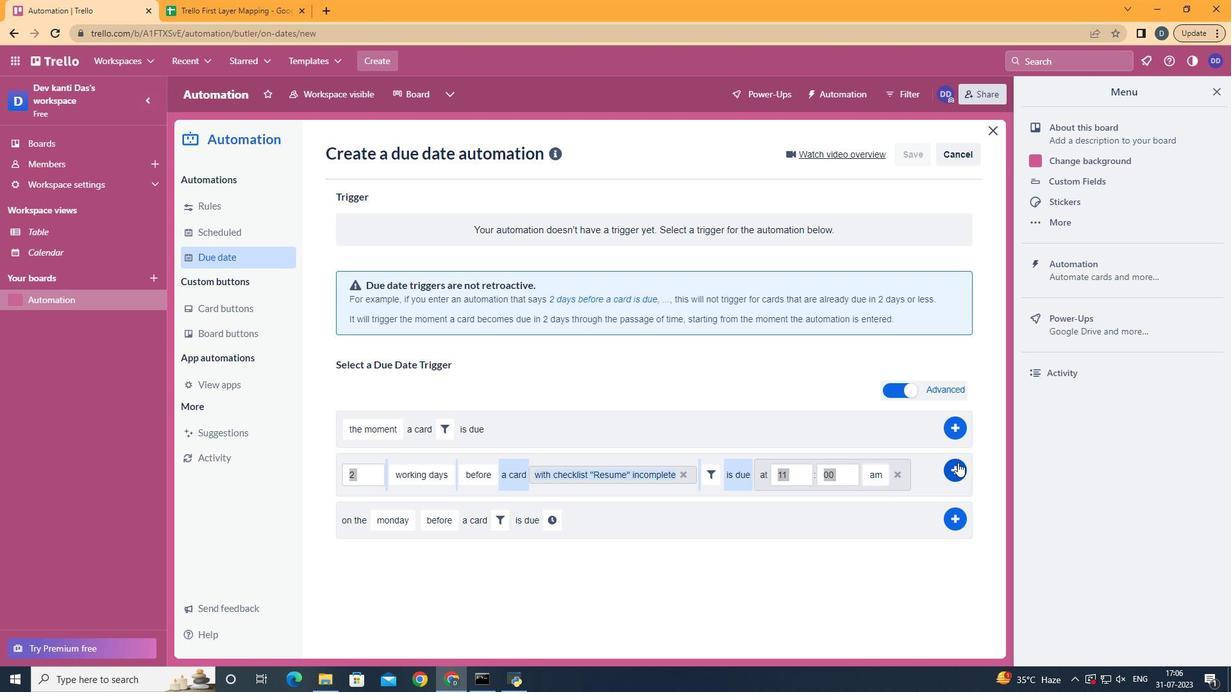 
Action: Mouse moved to (486, 353)
Screenshot: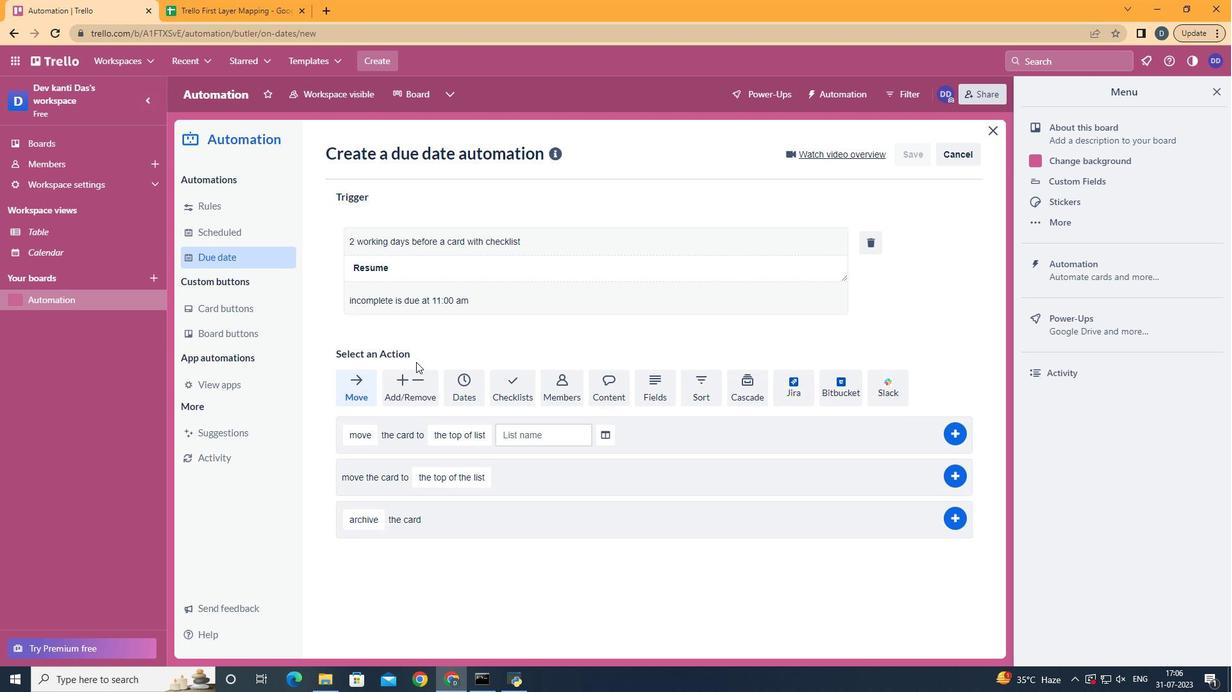 
